 Task: Select a due date automation when advanced on, the moment a card is due add basic in list "Resume".
Action: Mouse moved to (981, 74)
Screenshot: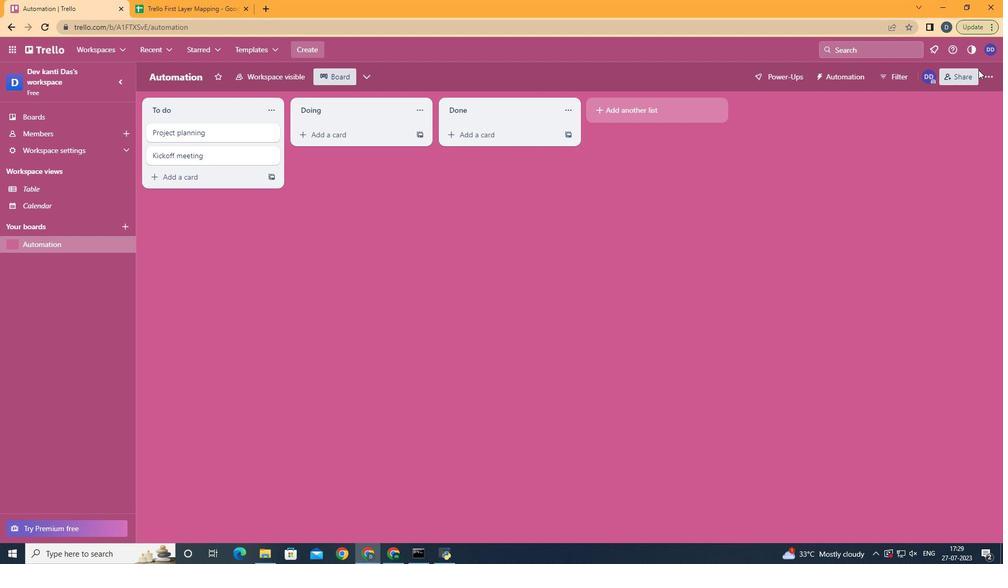 
Action: Mouse pressed left at (981, 74)
Screenshot: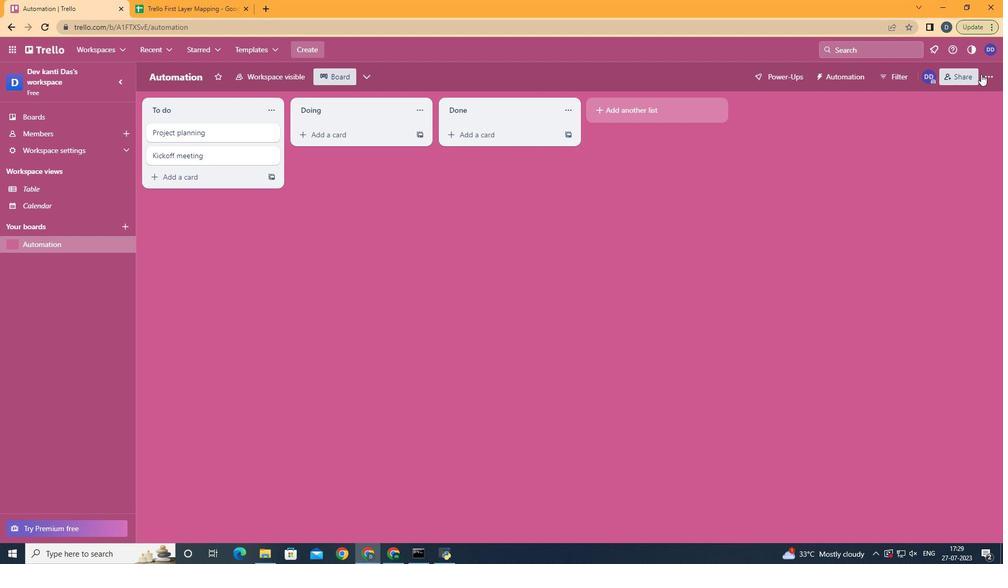 
Action: Mouse moved to (888, 213)
Screenshot: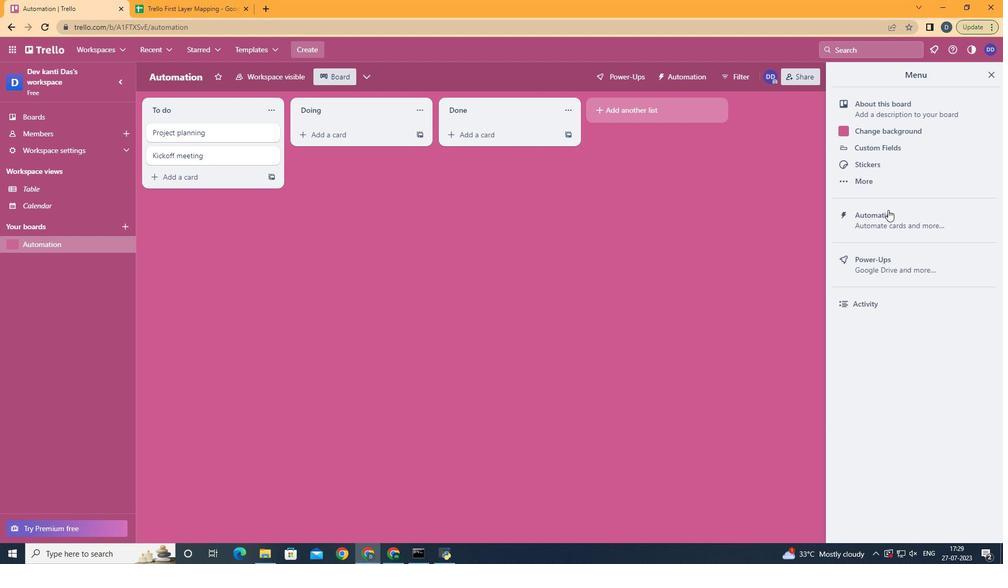
Action: Mouse pressed left at (888, 213)
Screenshot: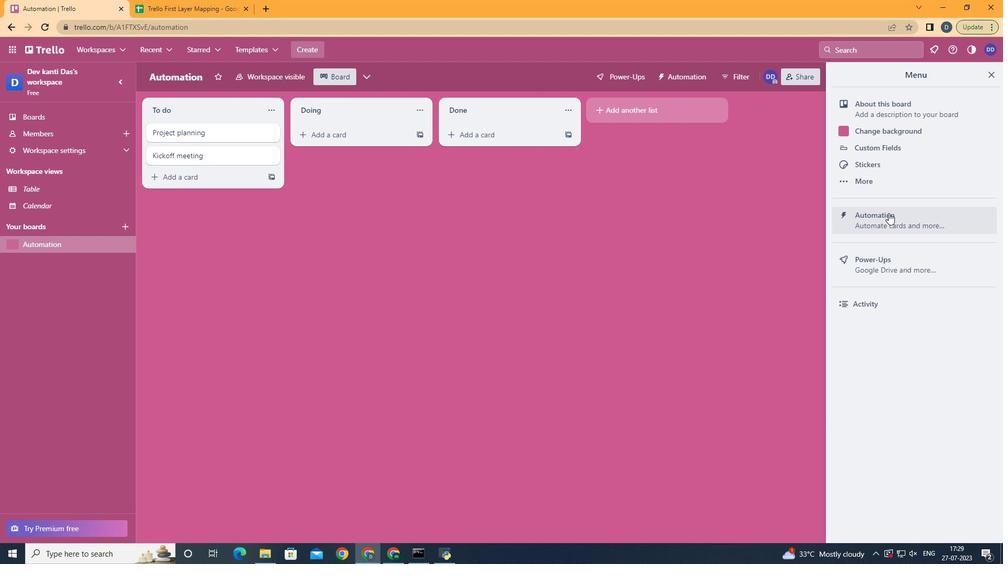 
Action: Mouse moved to (194, 215)
Screenshot: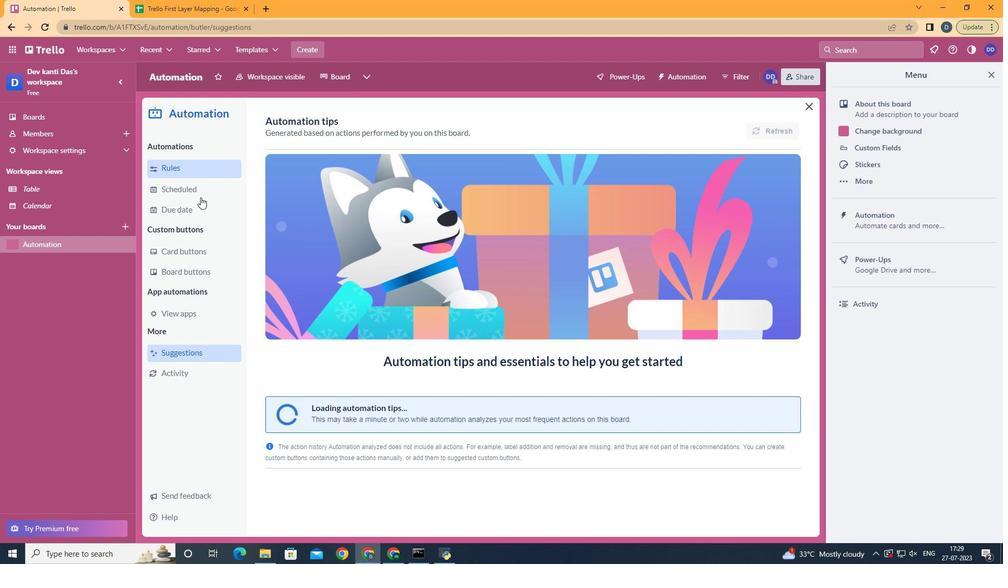 
Action: Mouse pressed left at (194, 215)
Screenshot: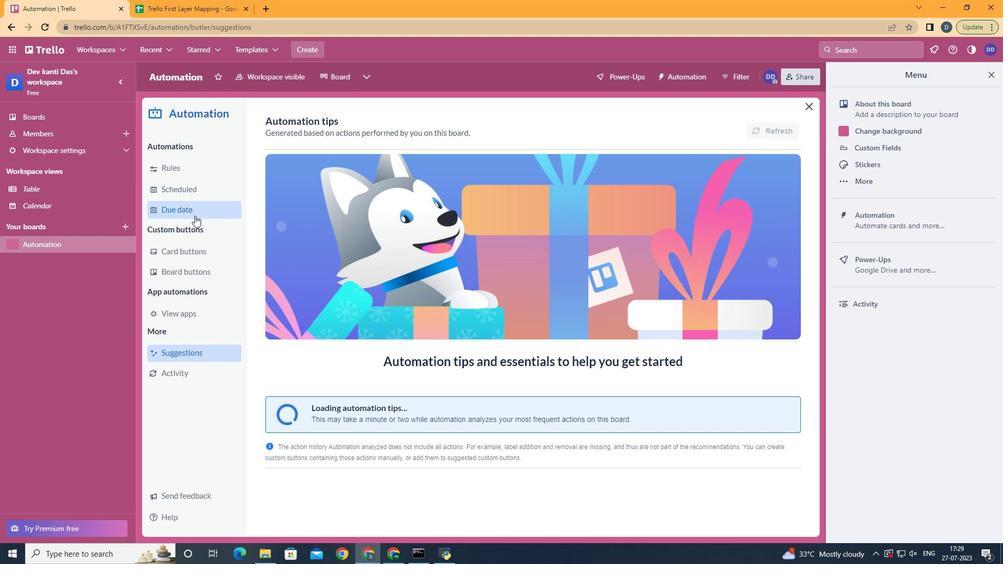 
Action: Mouse moved to (729, 123)
Screenshot: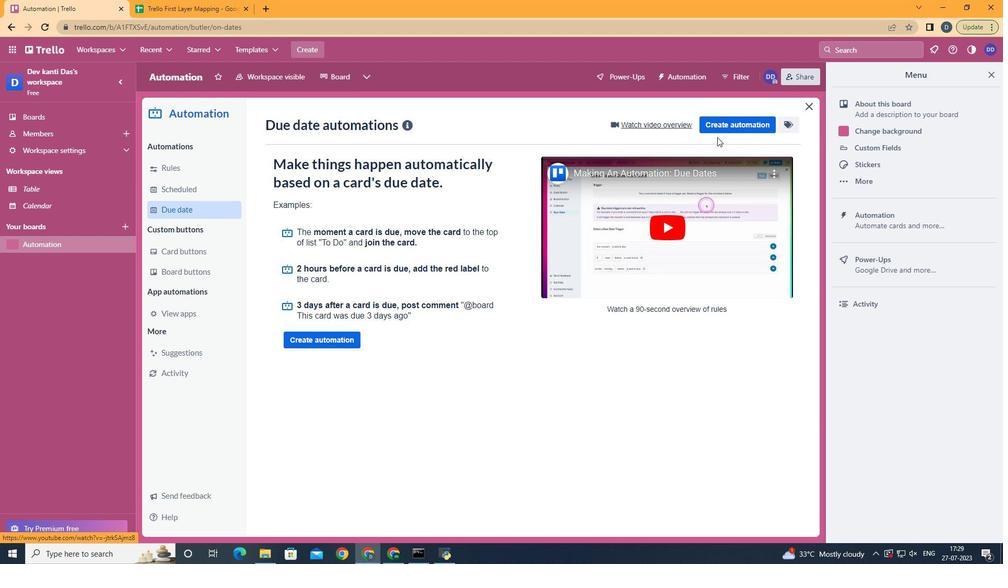 
Action: Mouse pressed left at (729, 123)
Screenshot: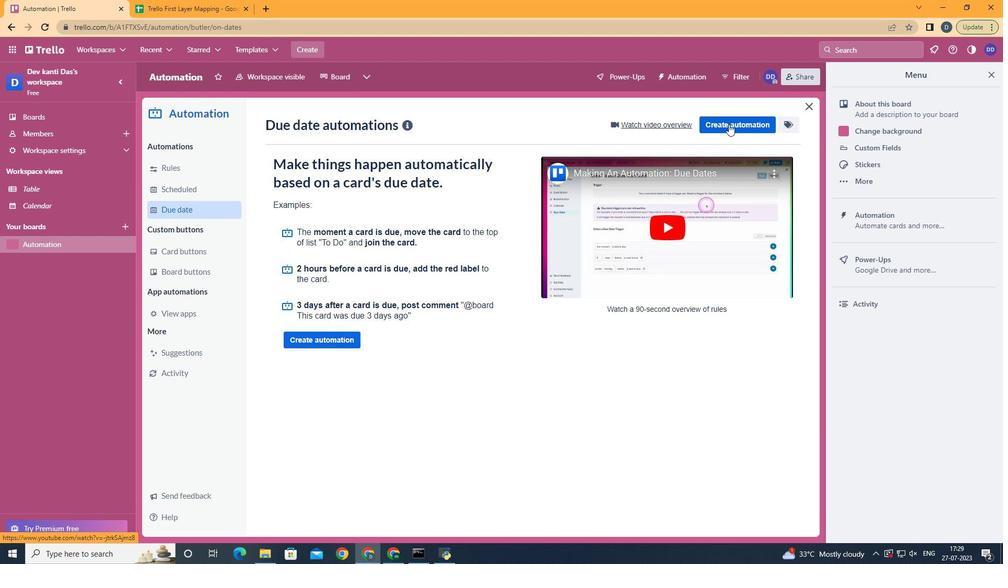 
Action: Mouse moved to (539, 234)
Screenshot: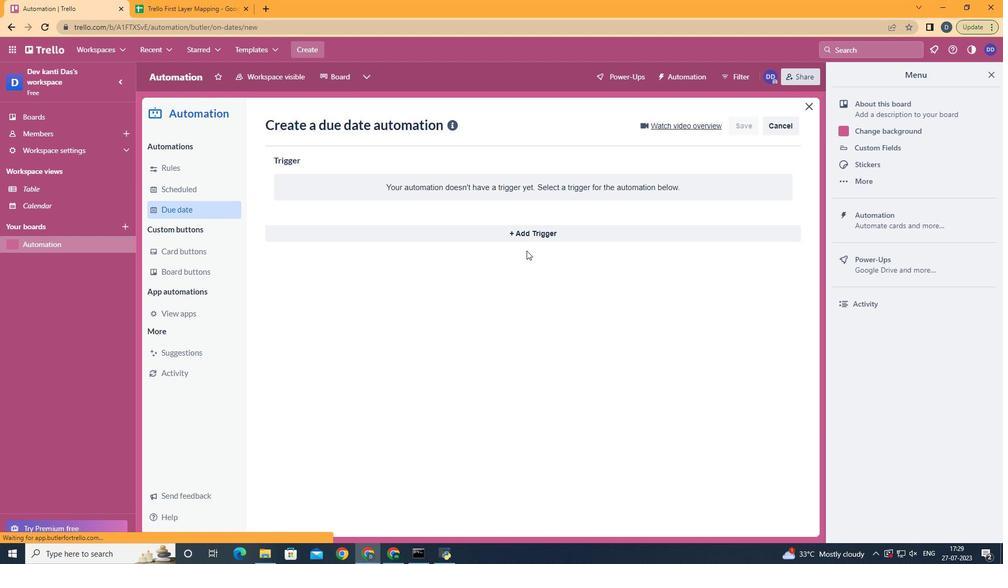 
Action: Mouse pressed left at (539, 234)
Screenshot: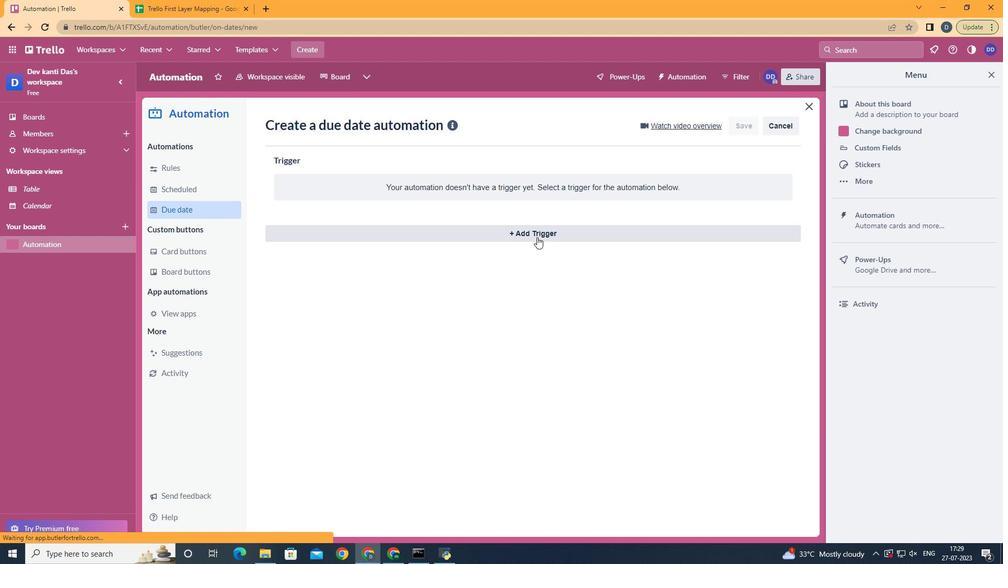 
Action: Mouse moved to (739, 324)
Screenshot: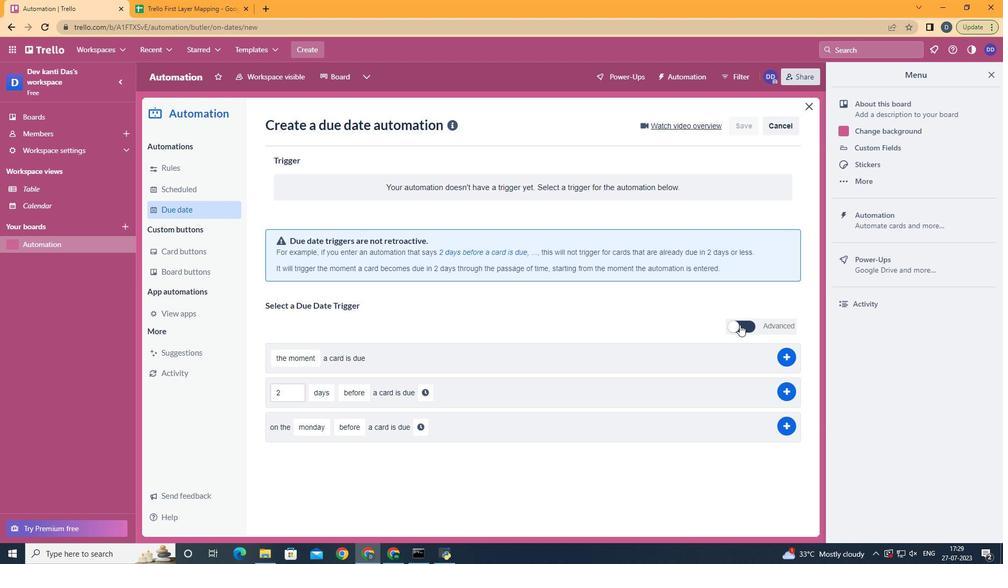 
Action: Mouse pressed left at (739, 324)
Screenshot: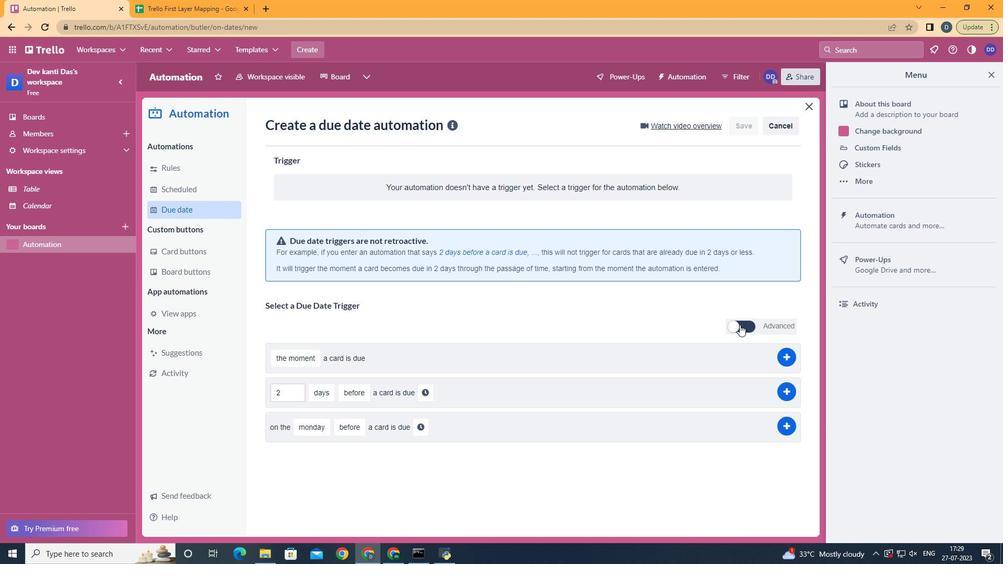 
Action: Mouse moved to (297, 374)
Screenshot: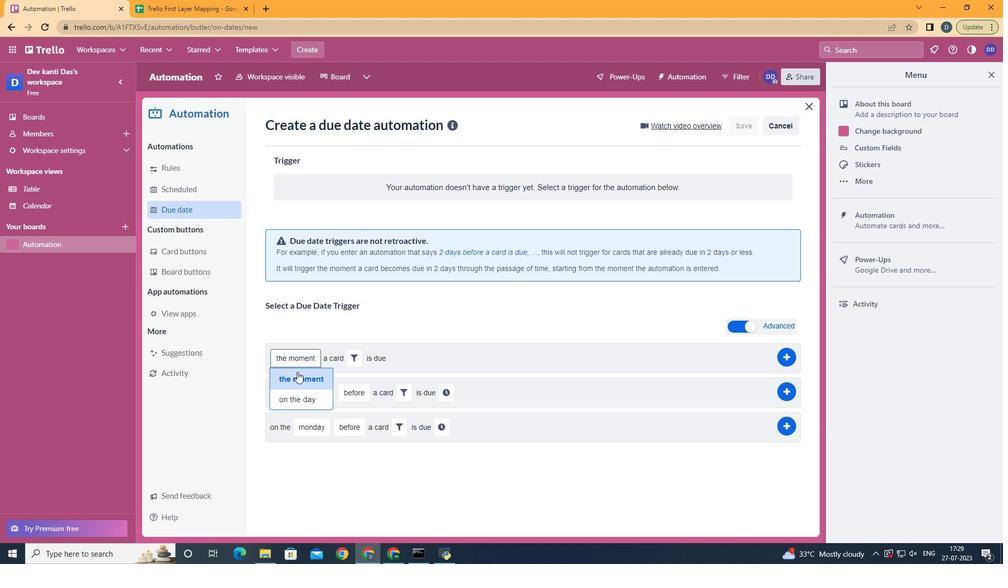 
Action: Mouse pressed left at (297, 374)
Screenshot: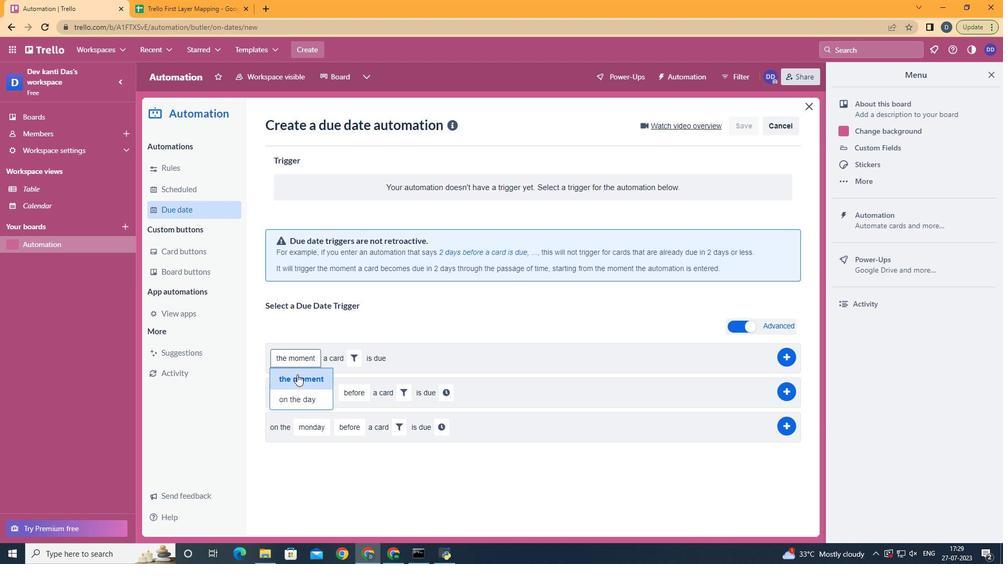 
Action: Mouse moved to (351, 363)
Screenshot: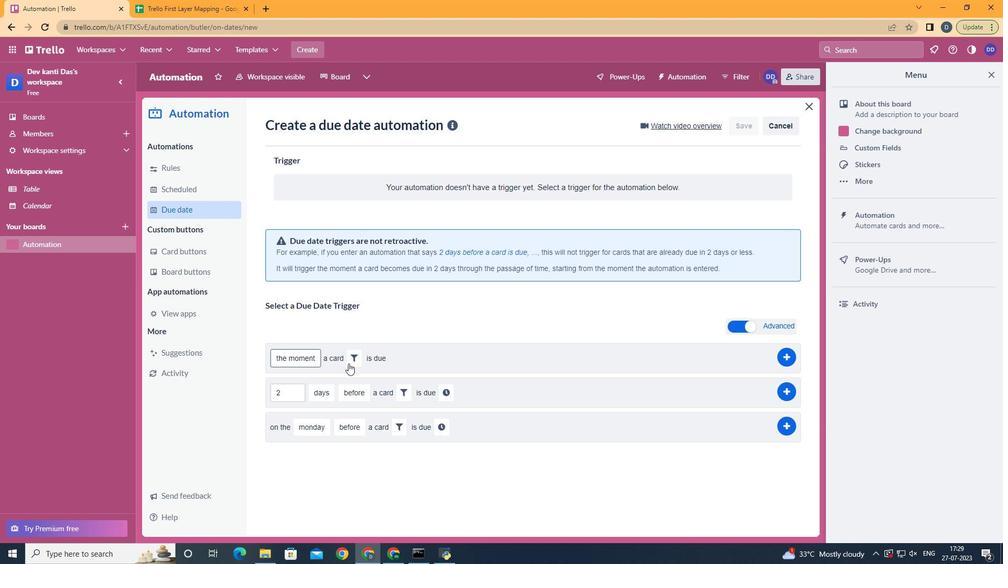 
Action: Mouse pressed left at (351, 363)
Screenshot: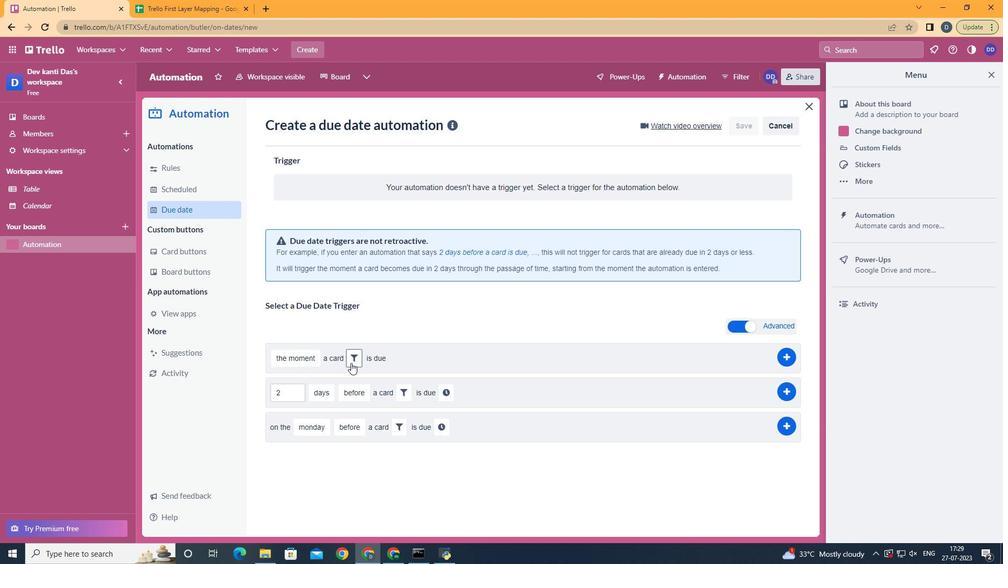 
Action: Mouse moved to (369, 450)
Screenshot: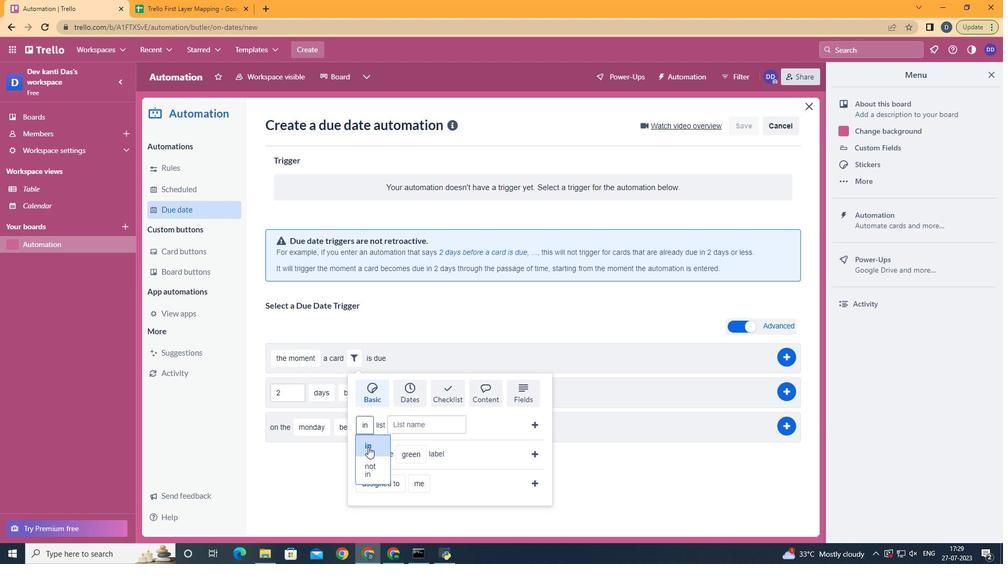 
Action: Mouse pressed left at (369, 450)
Screenshot: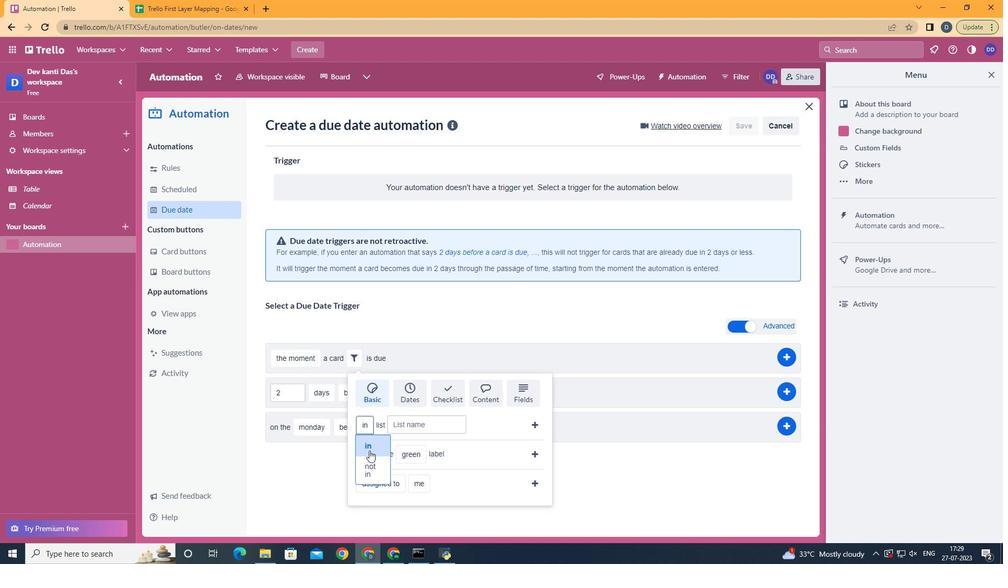 
Action: Mouse moved to (424, 423)
Screenshot: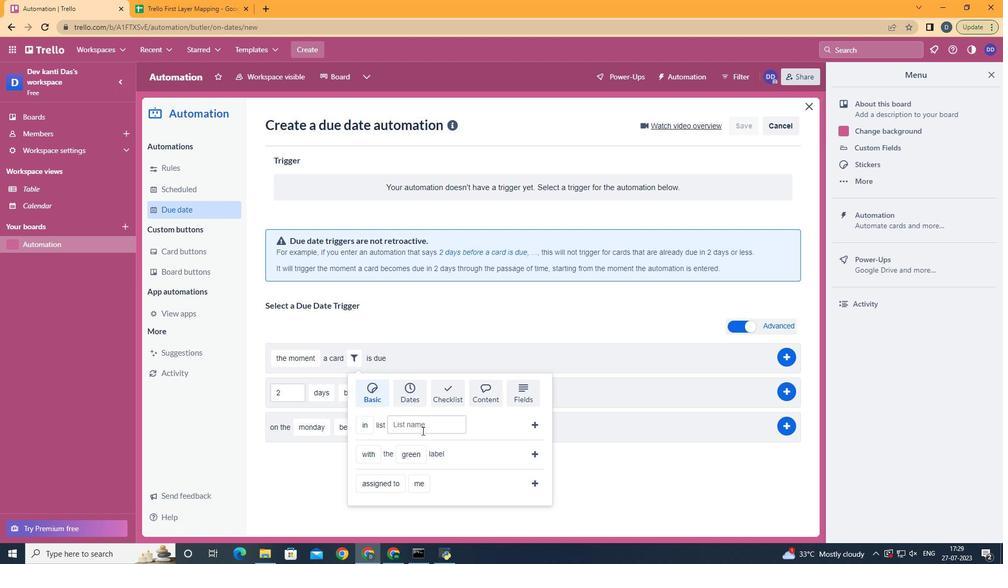 
Action: Mouse pressed left at (424, 423)
Screenshot: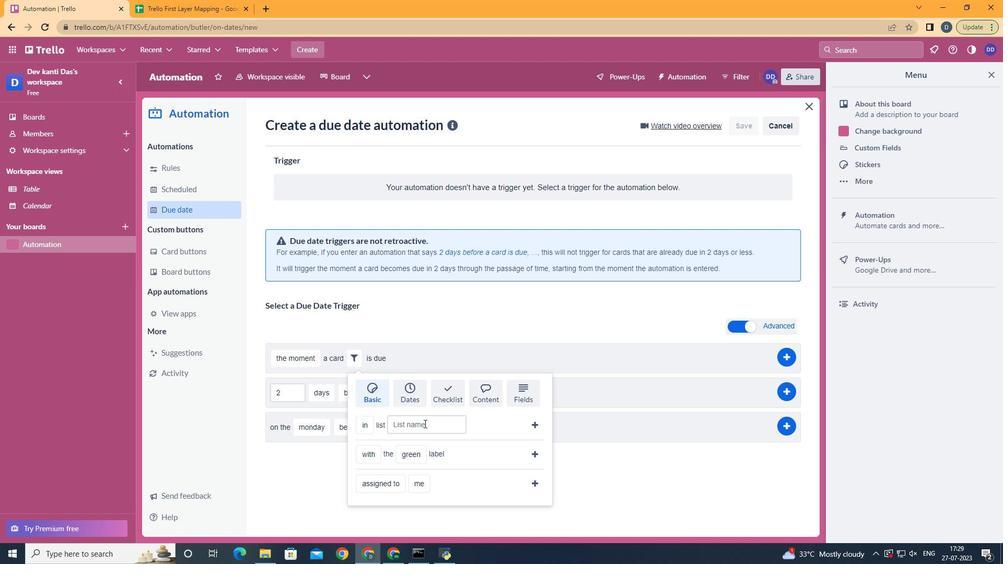 
Action: Key pressed <Key.shift>Resume
Screenshot: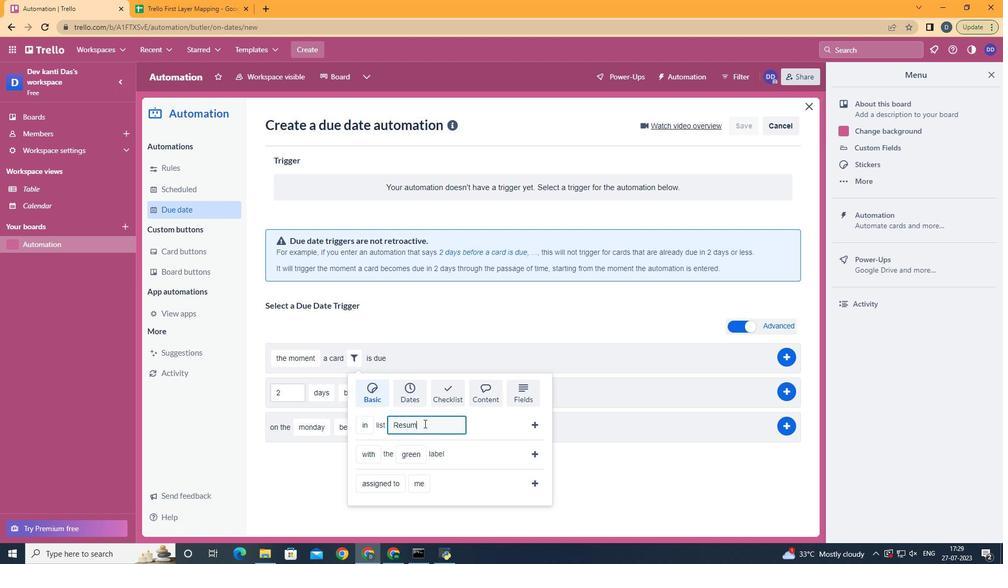 
Action: Mouse moved to (530, 423)
Screenshot: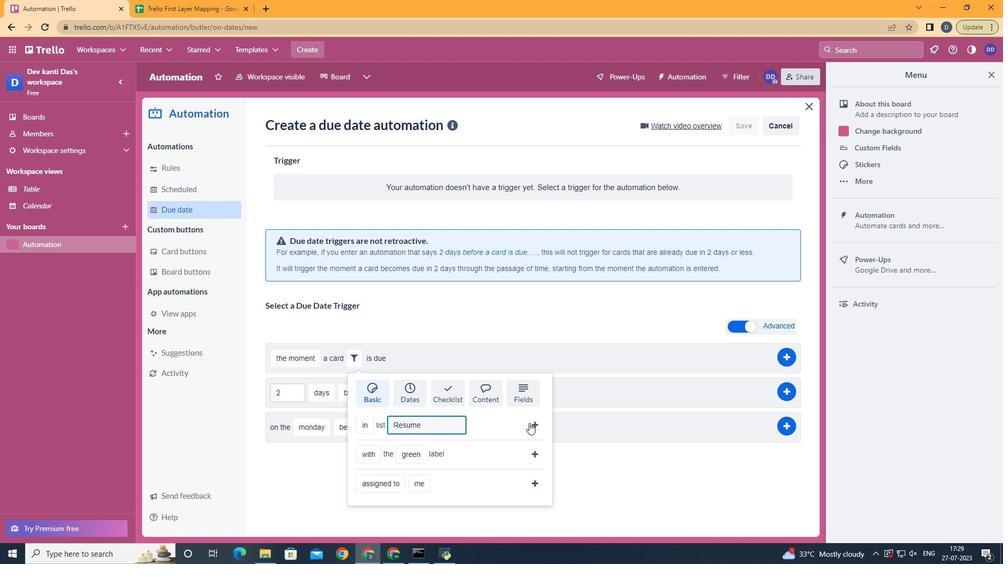 
Action: Mouse pressed left at (530, 423)
Screenshot: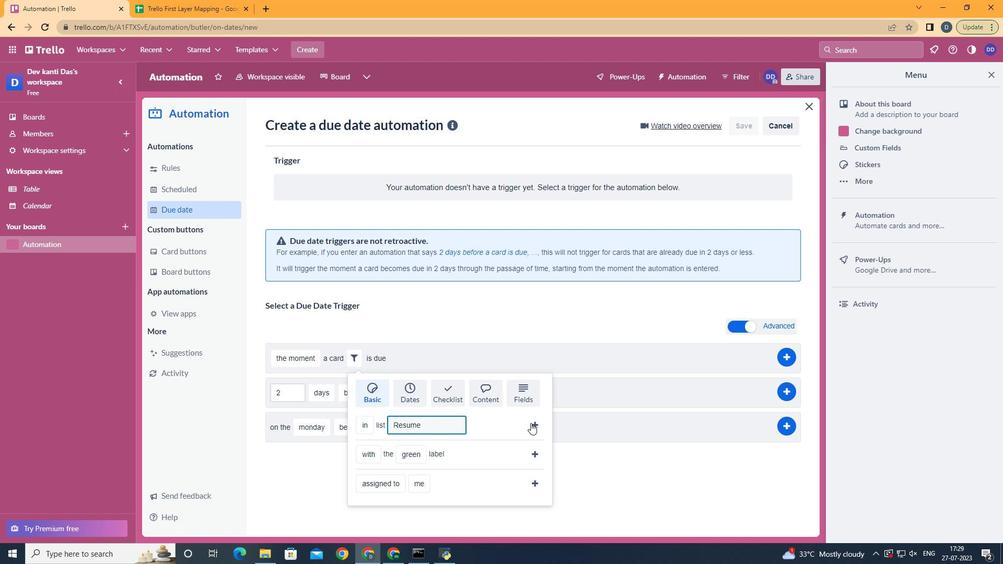 
Action: Mouse moved to (500, 390)
Screenshot: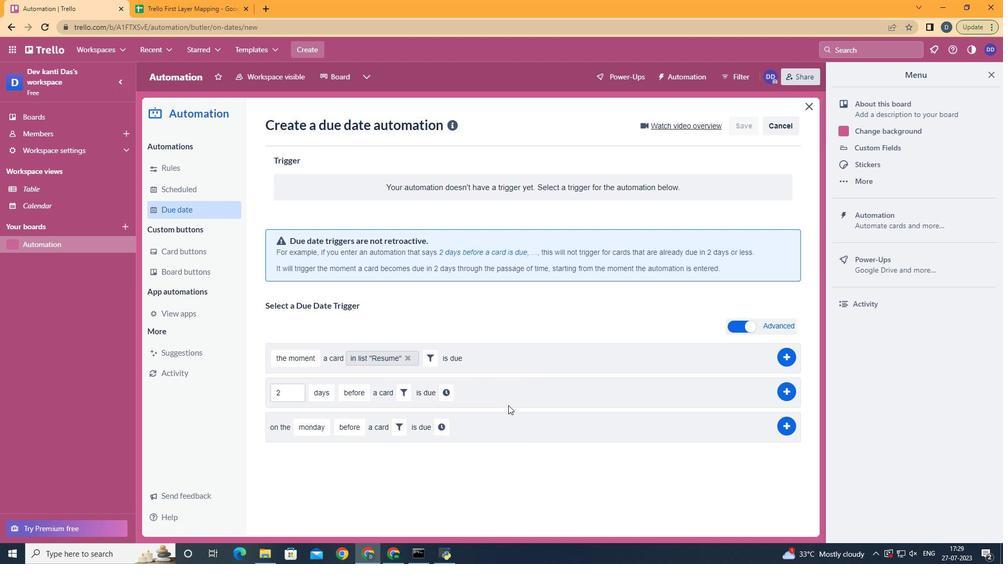 
